 Task: Print the page in color.
Action: Mouse moved to (939, 27)
Screenshot: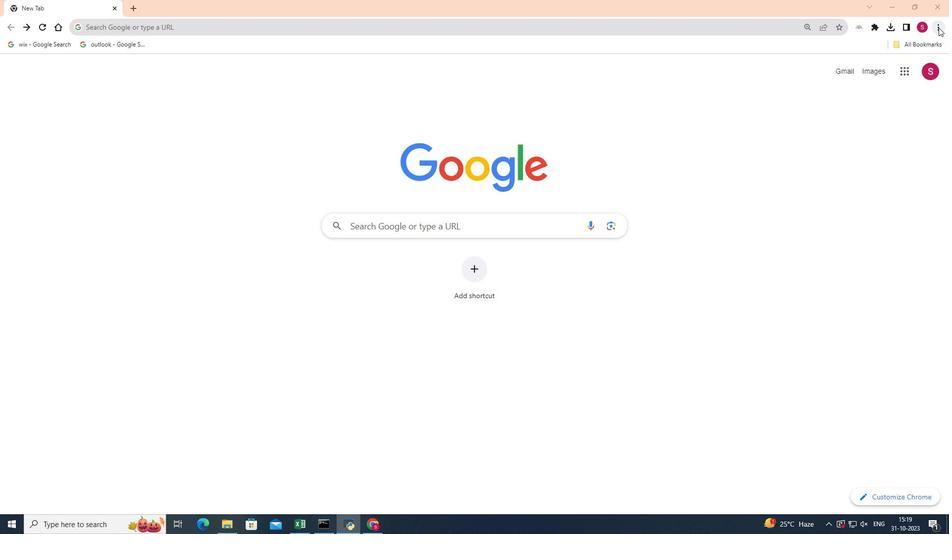 
Action: Mouse pressed left at (939, 27)
Screenshot: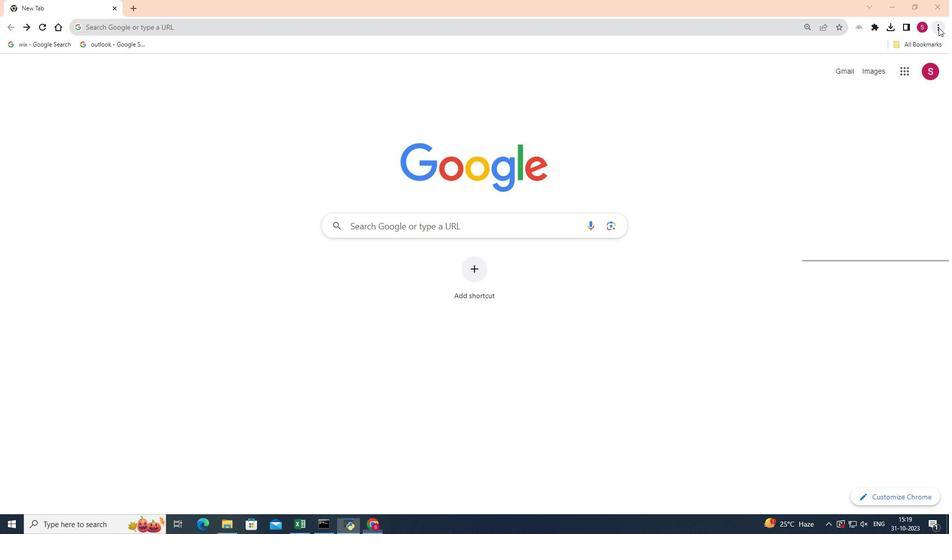 
Action: Mouse moved to (846, 149)
Screenshot: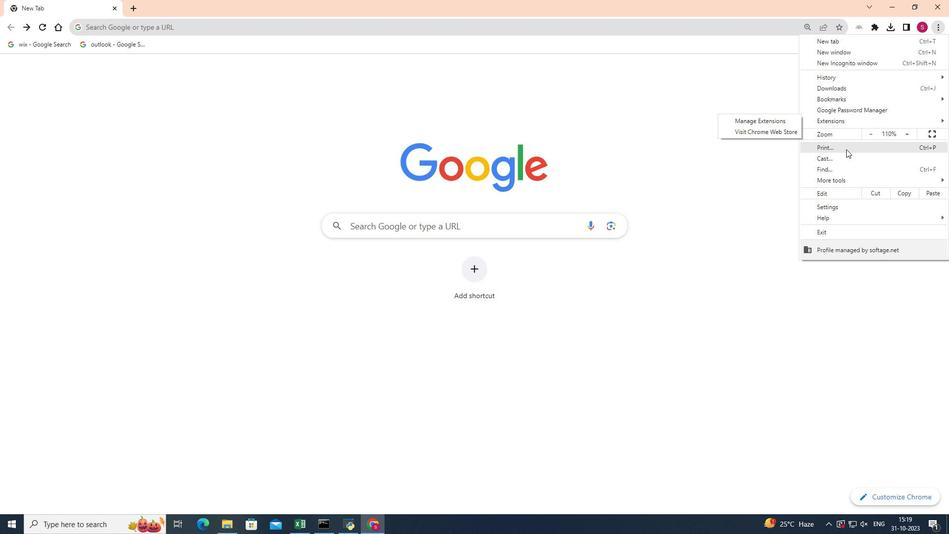 
Action: Mouse pressed left at (846, 149)
Screenshot: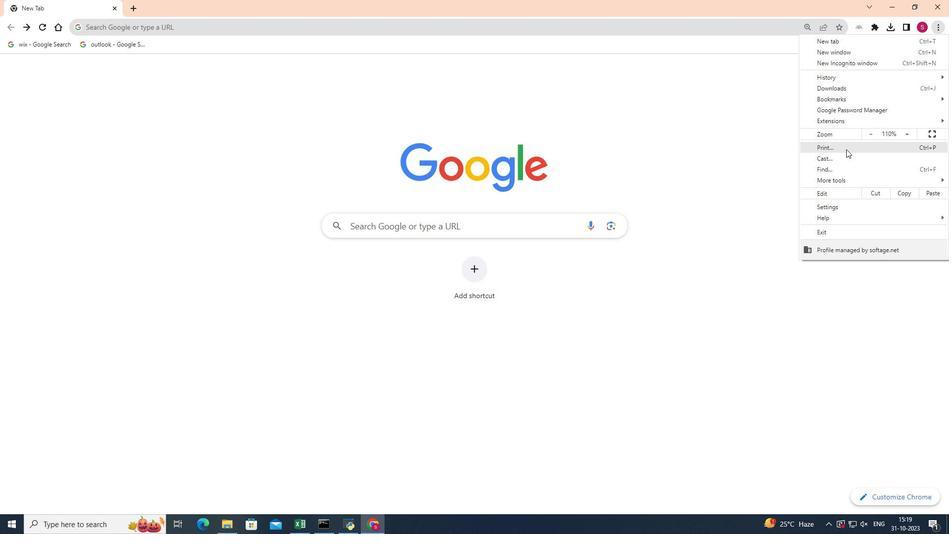 
Action: Mouse moved to (782, 155)
Screenshot: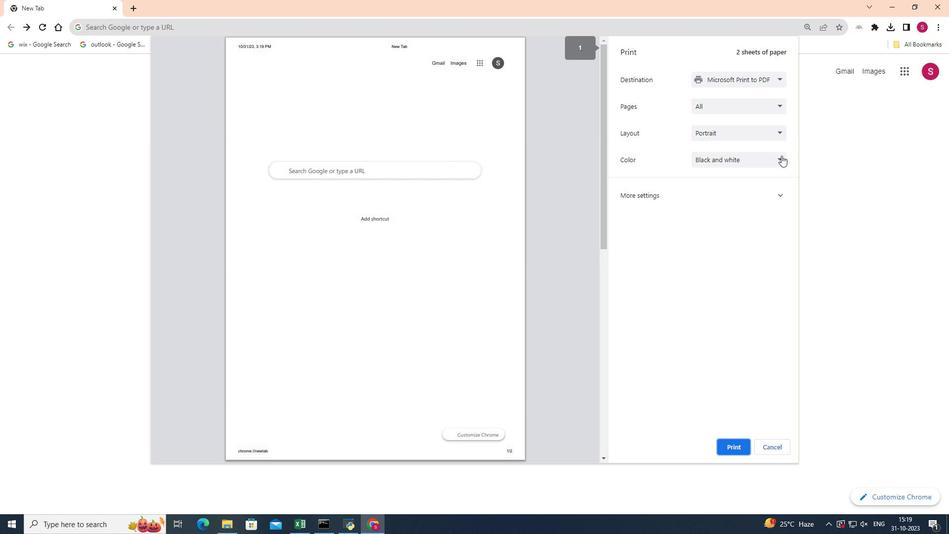 
Action: Mouse pressed left at (782, 155)
Screenshot: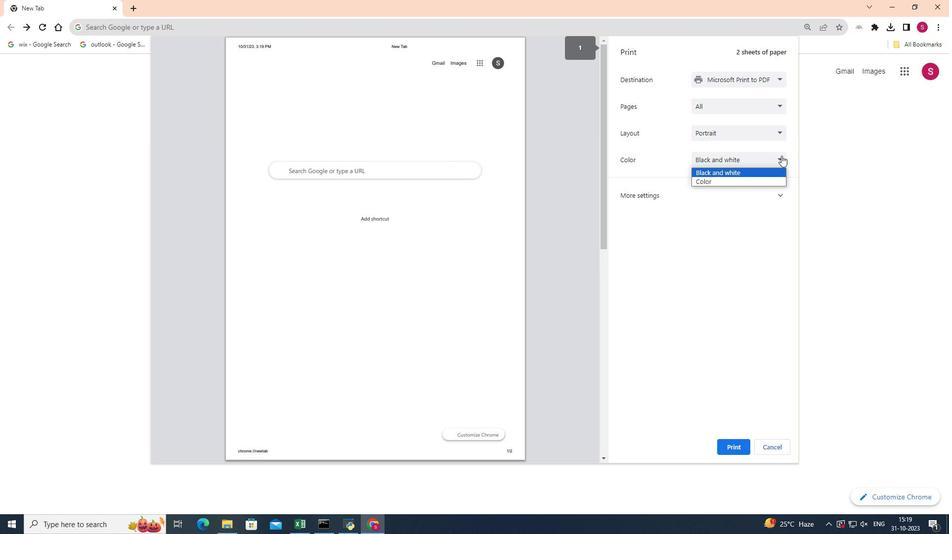 
Action: Mouse moved to (721, 178)
Screenshot: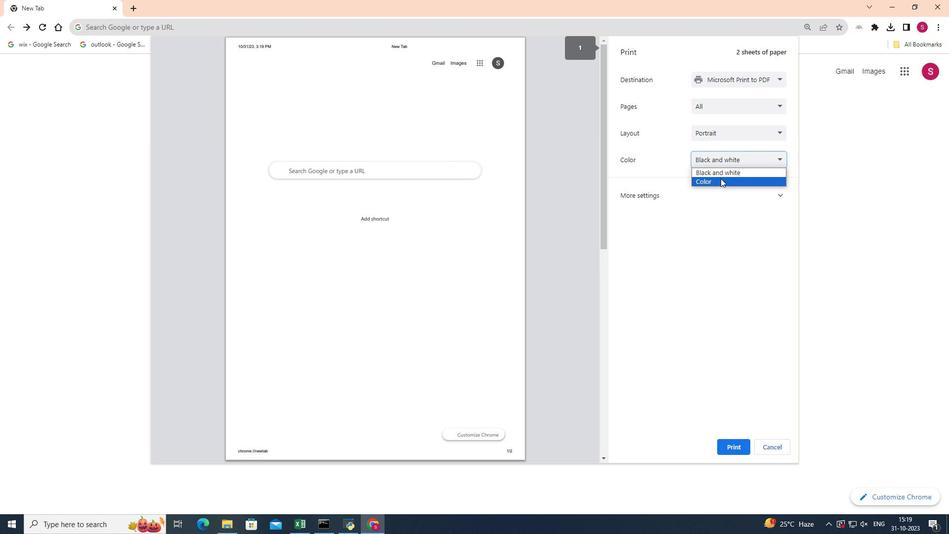 
Action: Mouse pressed left at (721, 178)
Screenshot: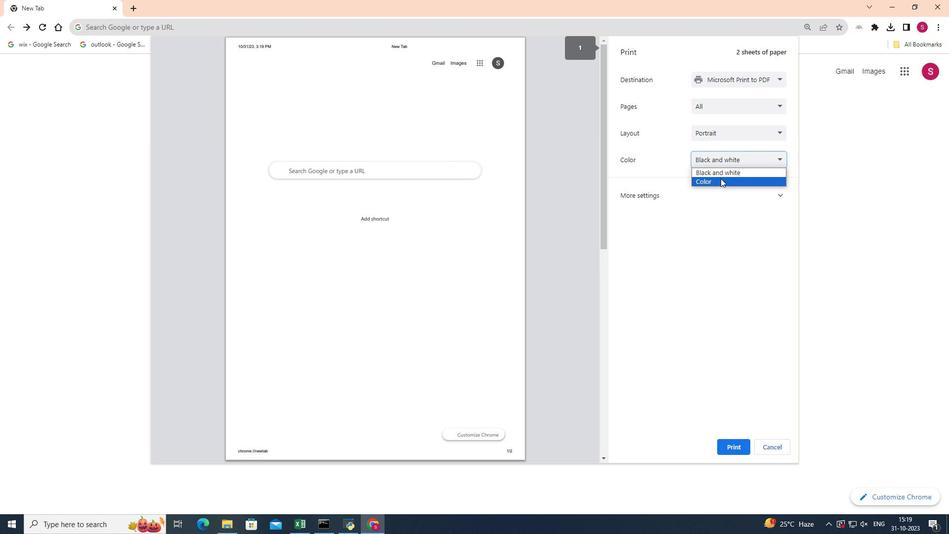 
Action: Mouse moved to (728, 444)
Screenshot: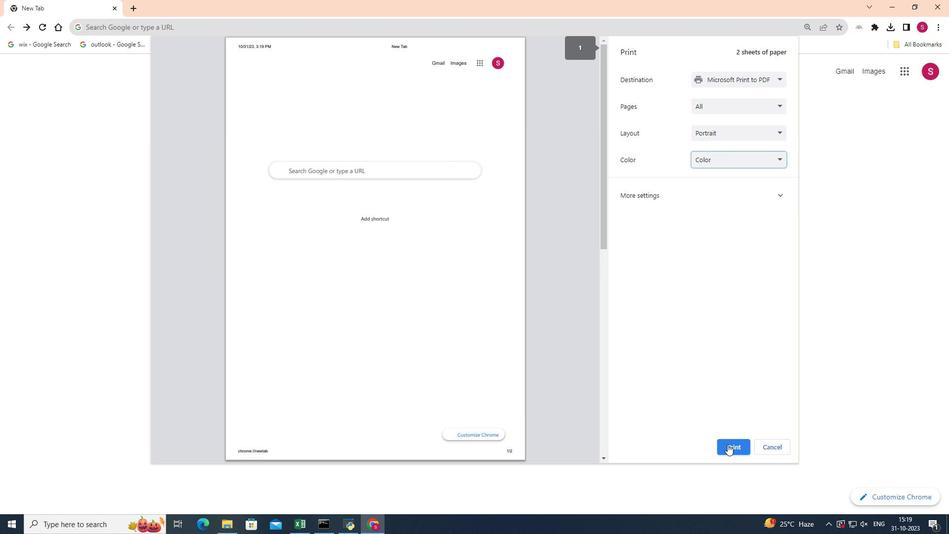 
Action: Mouse pressed left at (728, 444)
Screenshot: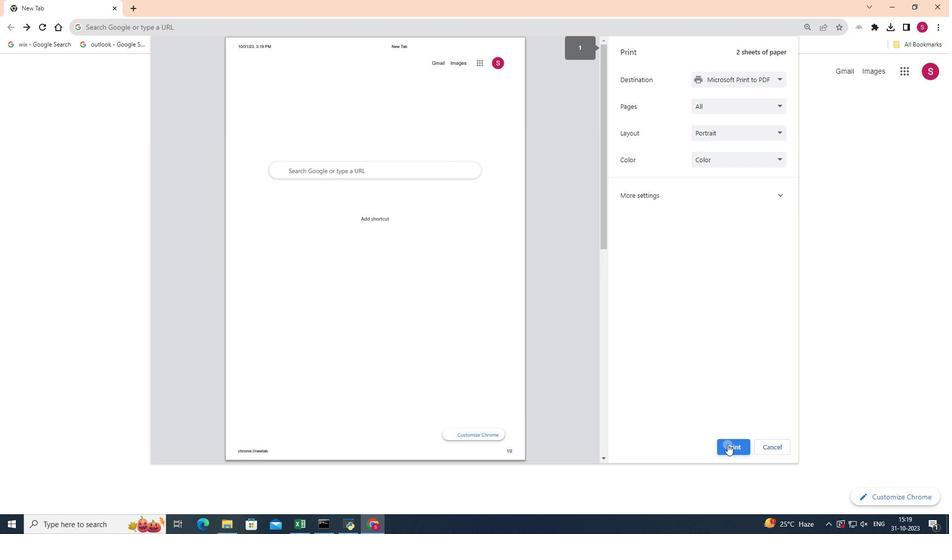 
Action: Mouse moved to (256, 195)
Screenshot: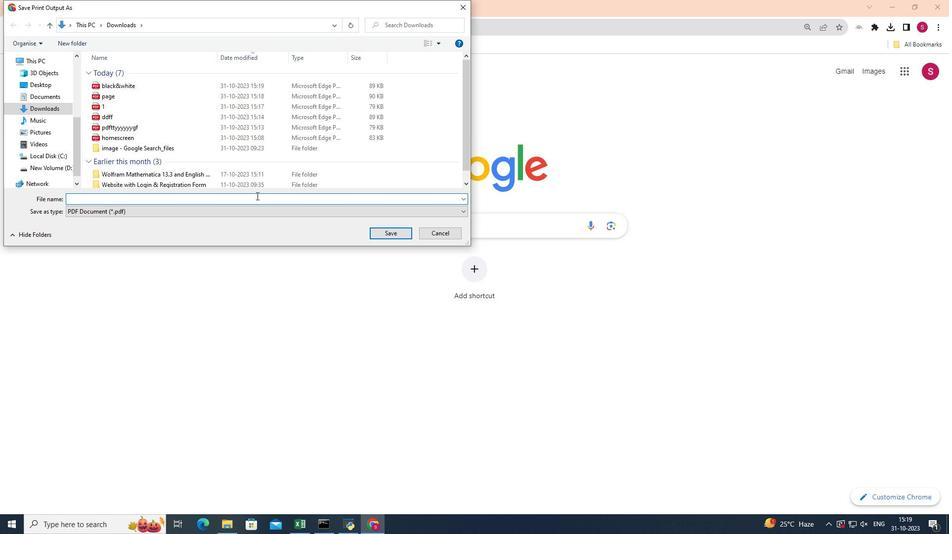 
Action: Mouse pressed left at (256, 195)
Screenshot: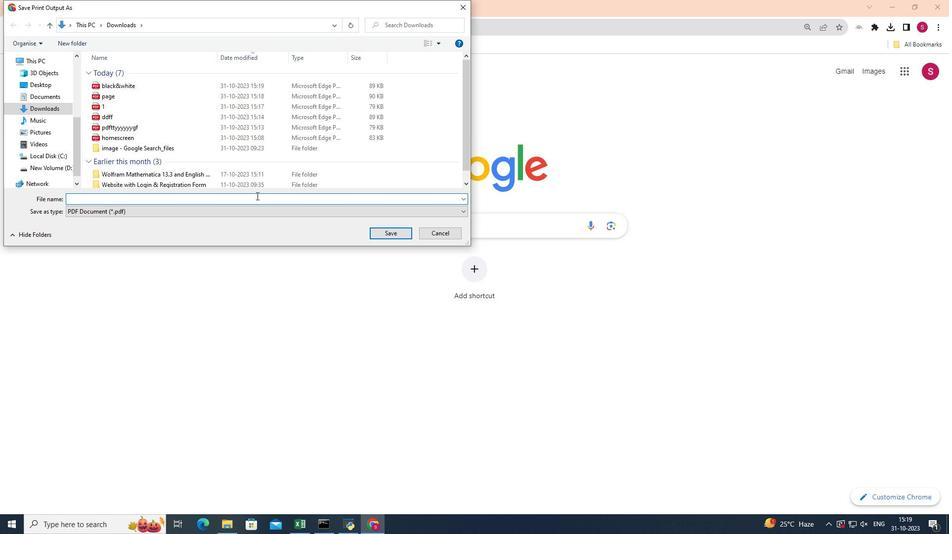 
Action: Mouse moved to (257, 194)
Screenshot: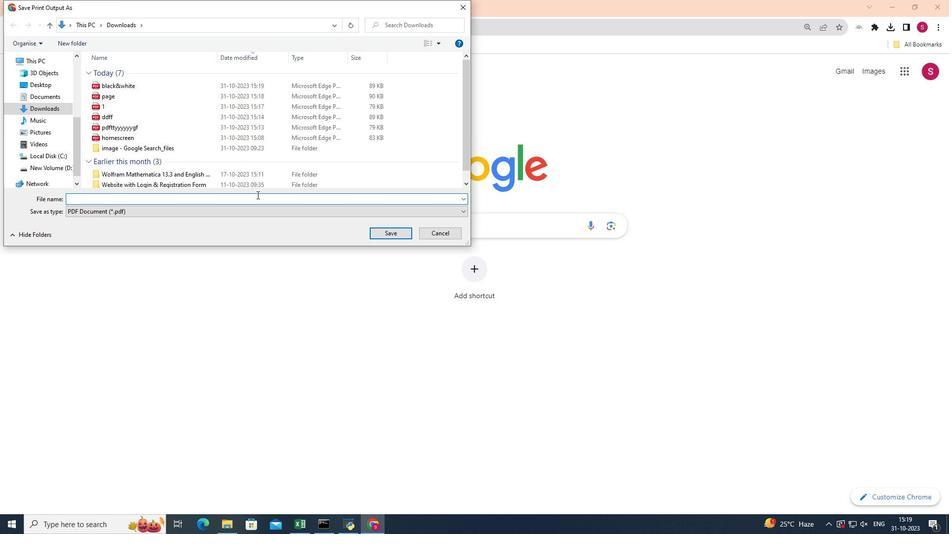 
Action: Key pressed color
Screenshot: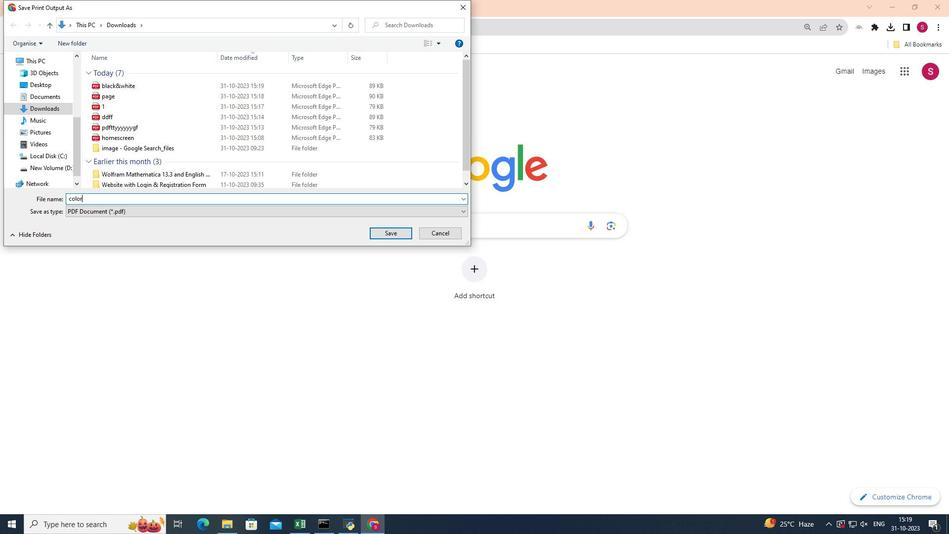 
Action: Mouse moved to (399, 234)
Screenshot: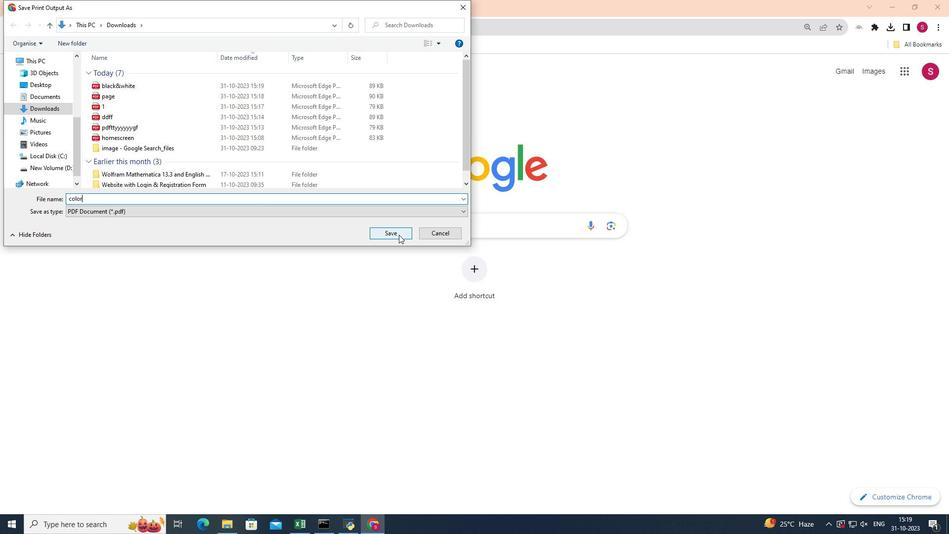 
Action: Mouse pressed left at (399, 234)
Screenshot: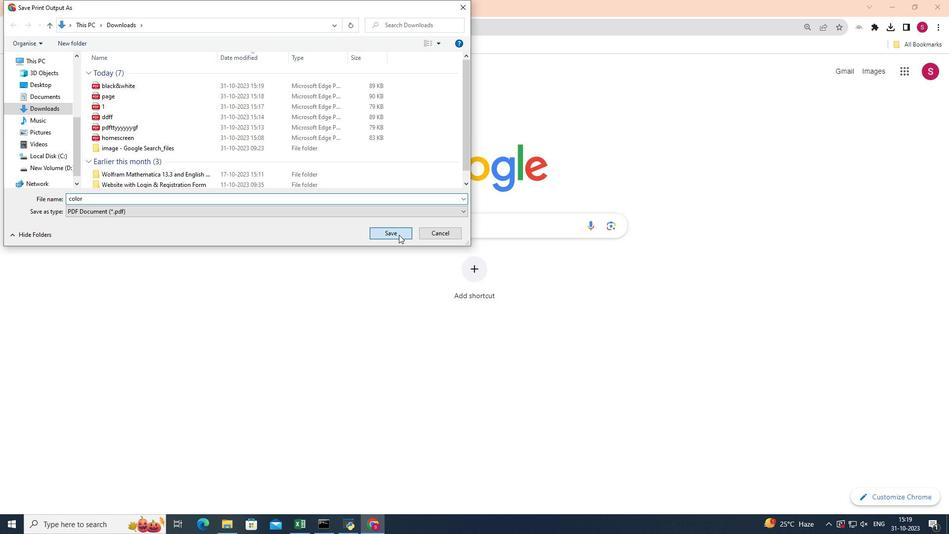 
Action: Mouse moved to (399, 232)
Screenshot: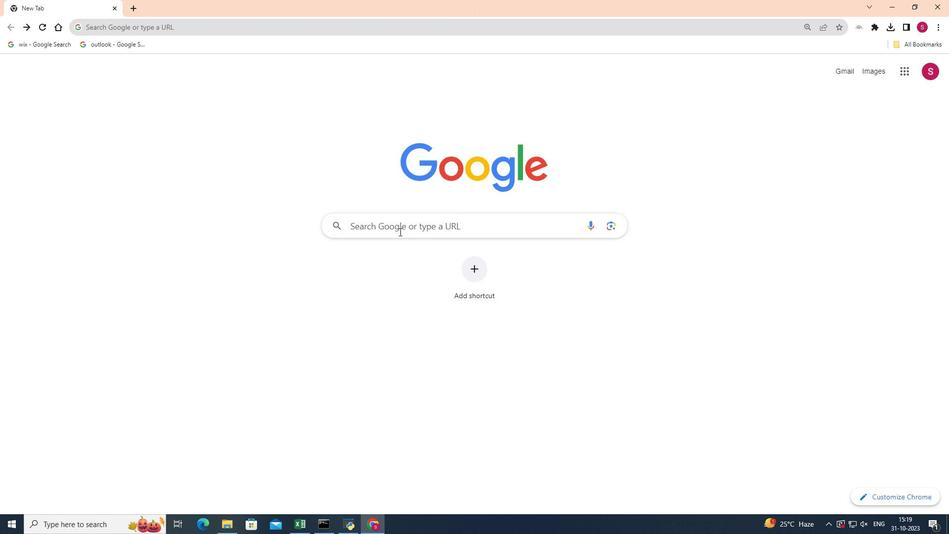 
